 Task: Add Sprouts Juicy Pork Carnitas to the cart.
Action: Mouse moved to (22, 127)
Screenshot: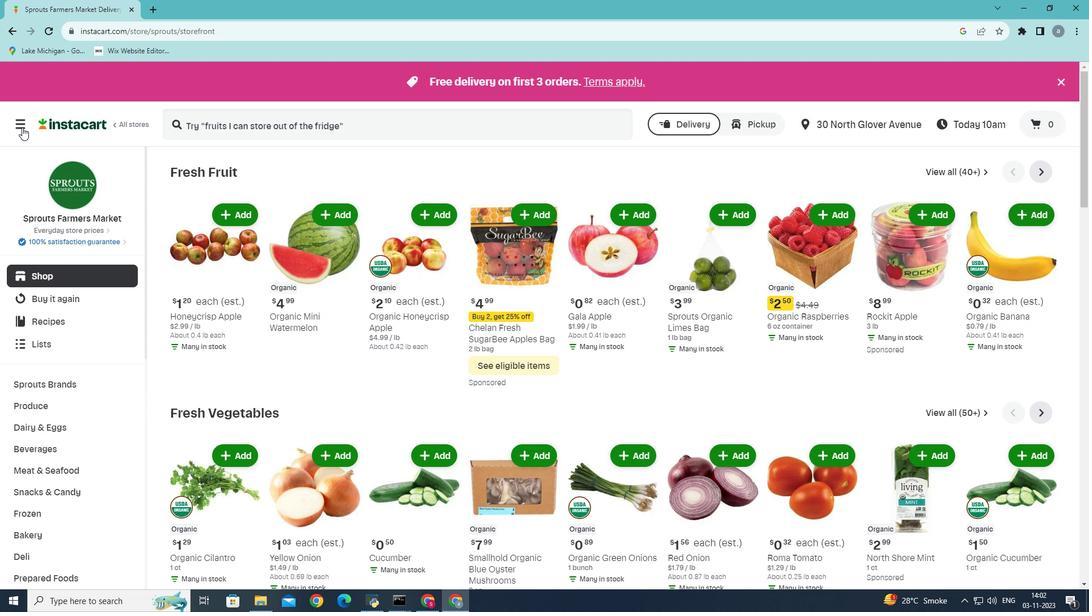 
Action: Mouse pressed left at (22, 127)
Screenshot: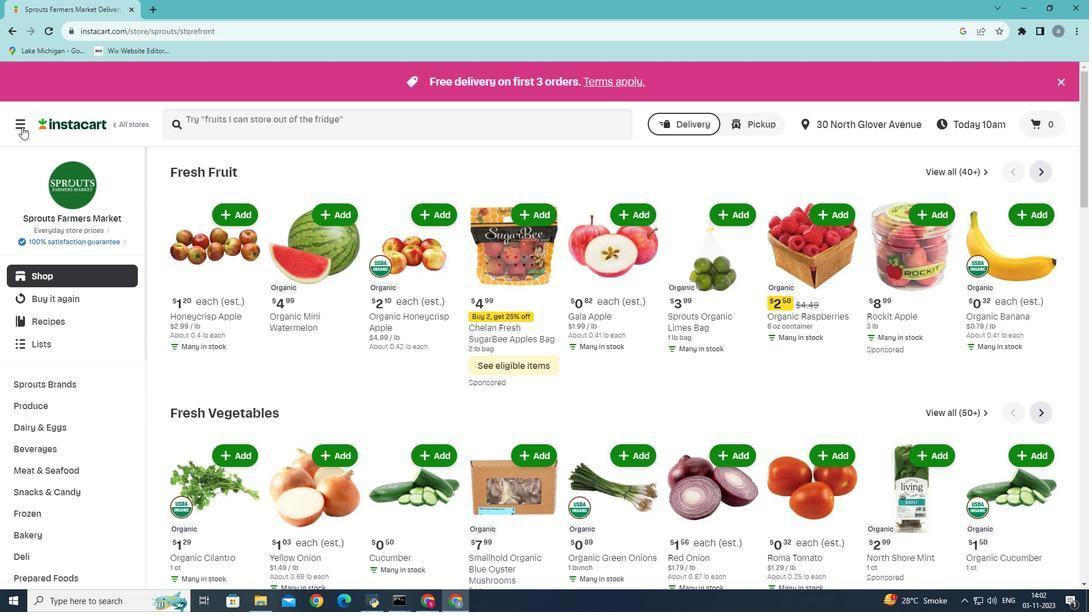 
Action: Mouse moved to (35, 315)
Screenshot: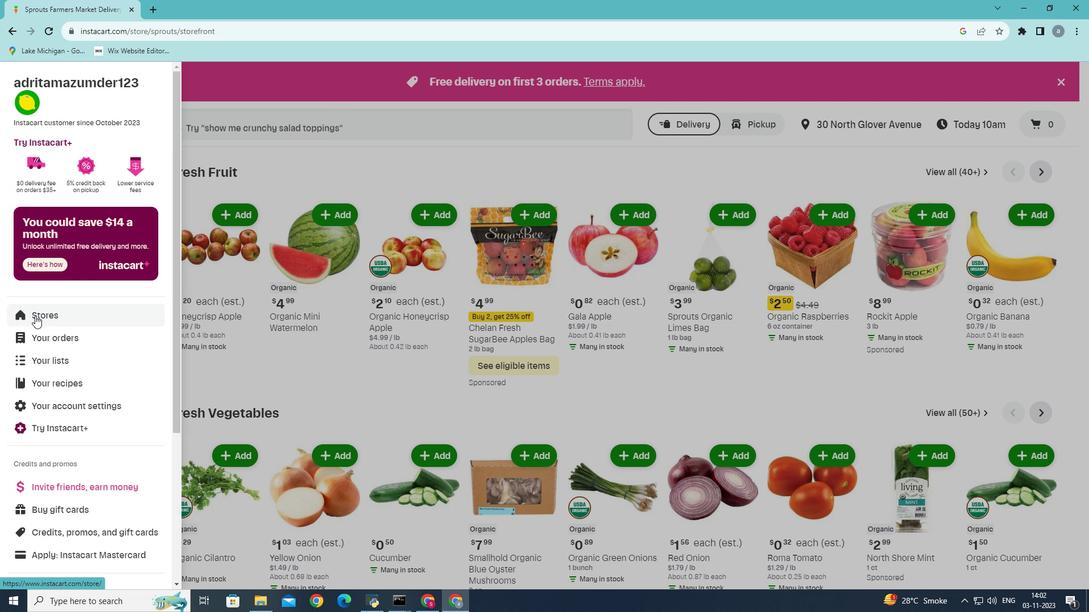 
Action: Mouse pressed left at (35, 315)
Screenshot: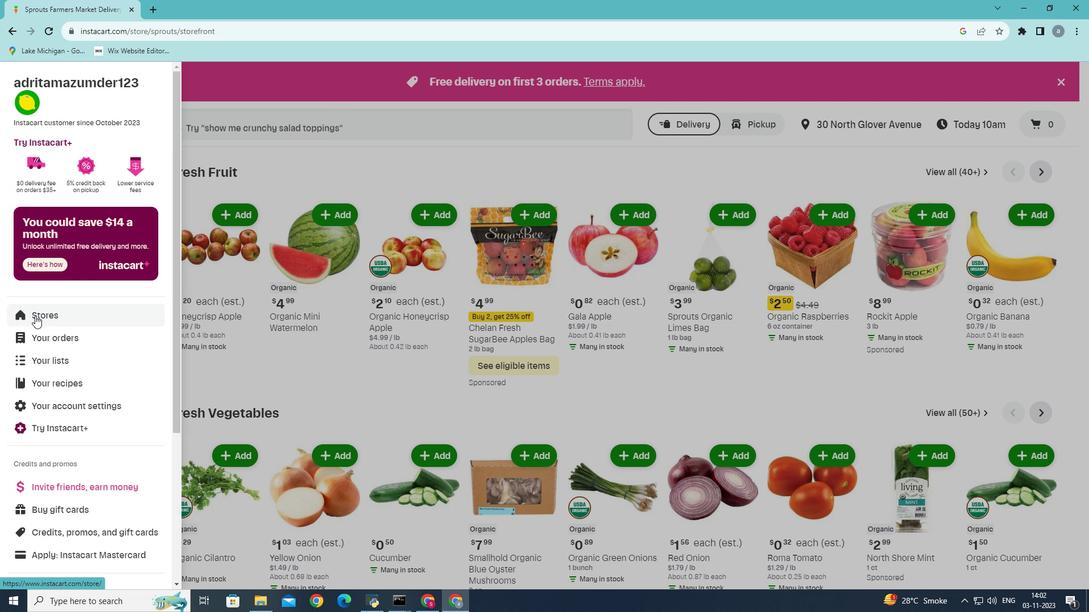 
Action: Mouse moved to (259, 129)
Screenshot: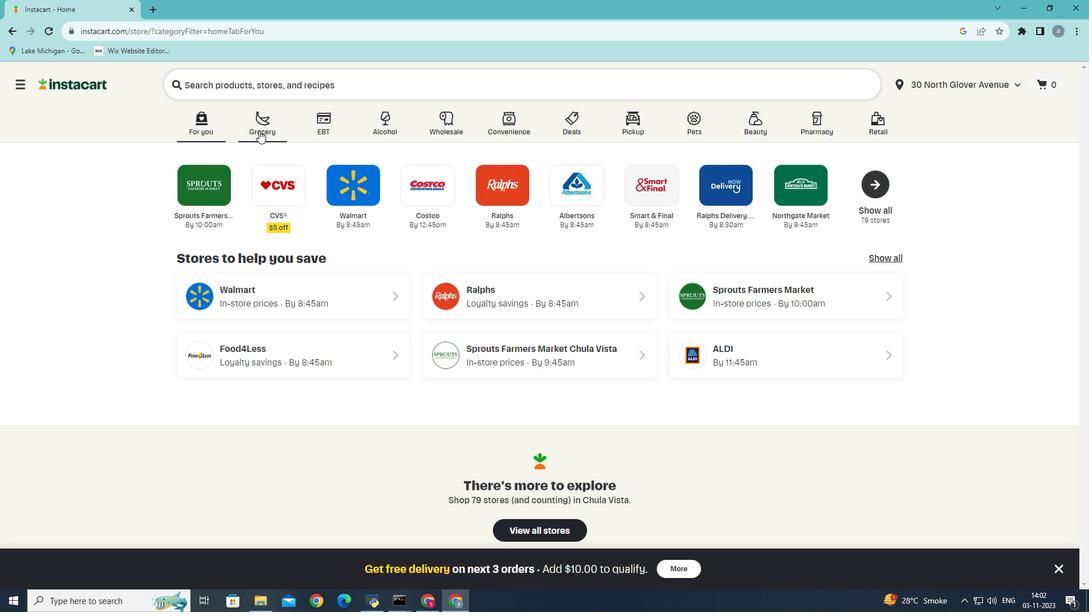 
Action: Mouse pressed left at (259, 129)
Screenshot: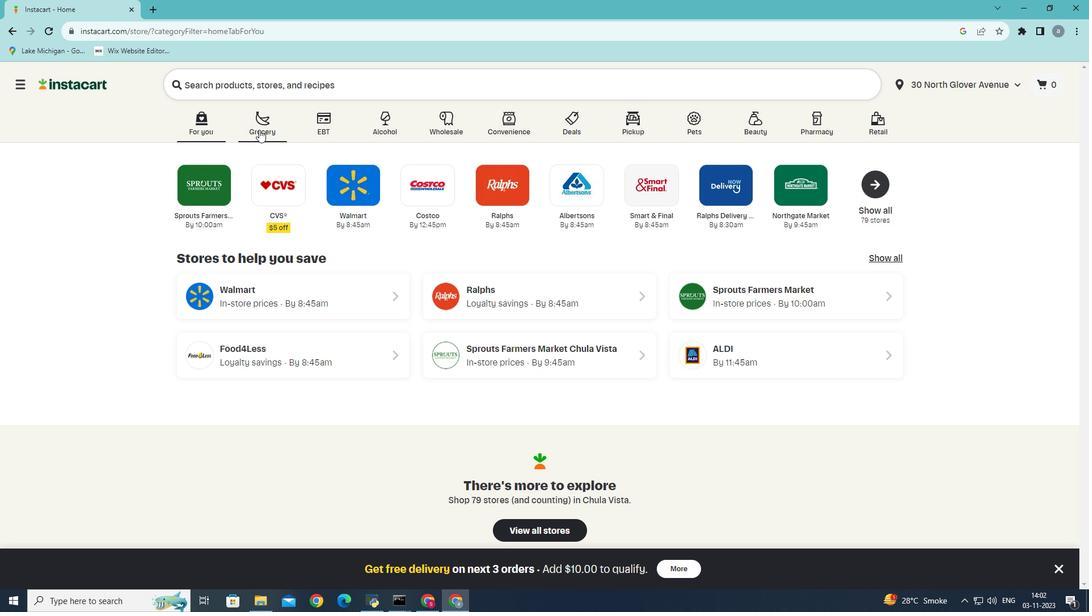 
Action: Mouse moved to (281, 339)
Screenshot: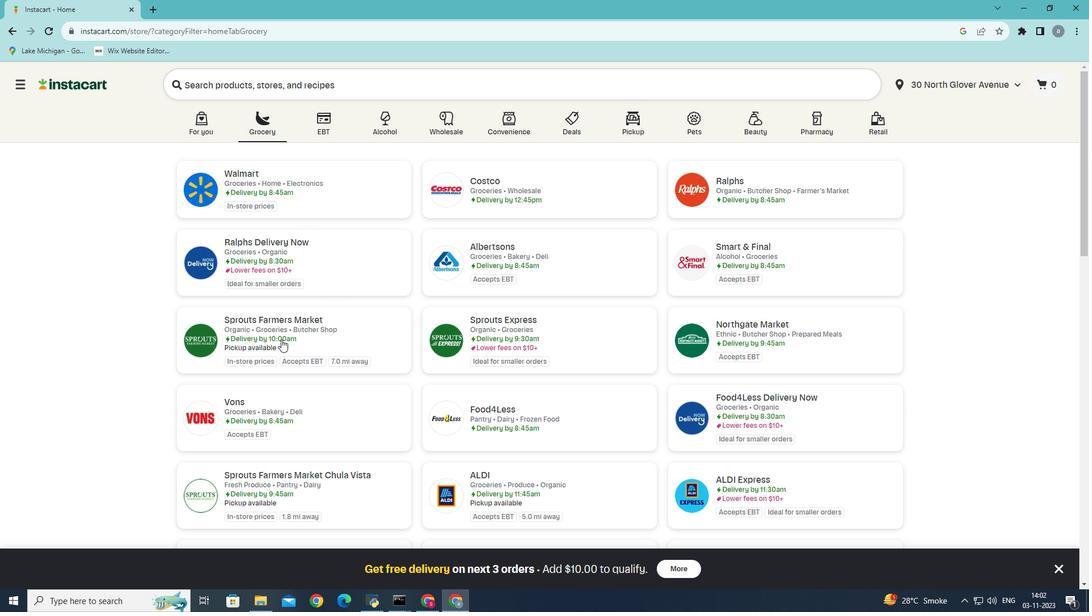 
Action: Mouse pressed left at (281, 339)
Screenshot: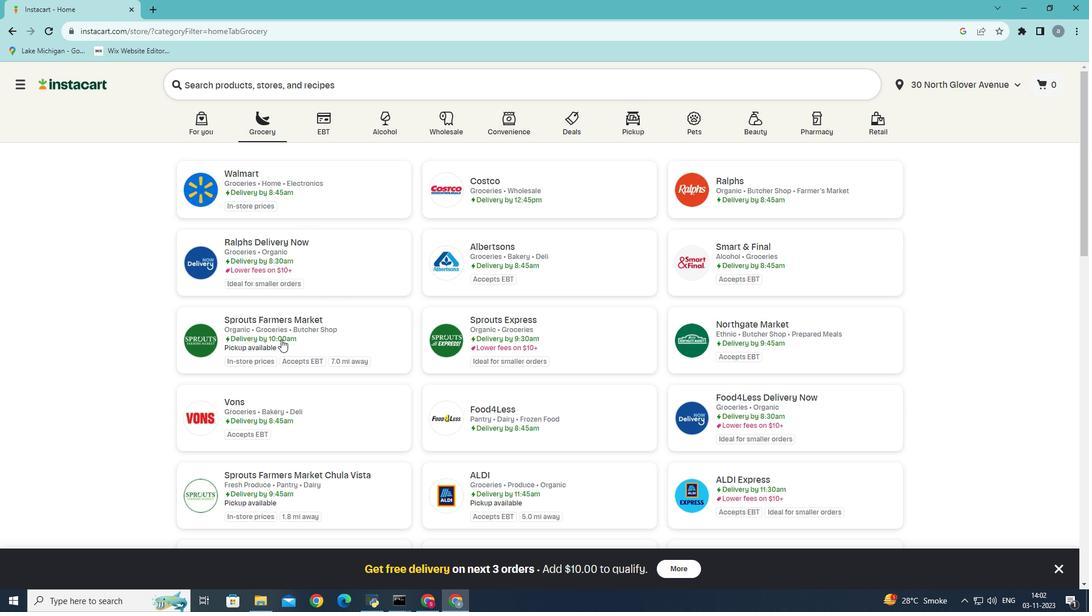 
Action: Mouse moved to (47, 481)
Screenshot: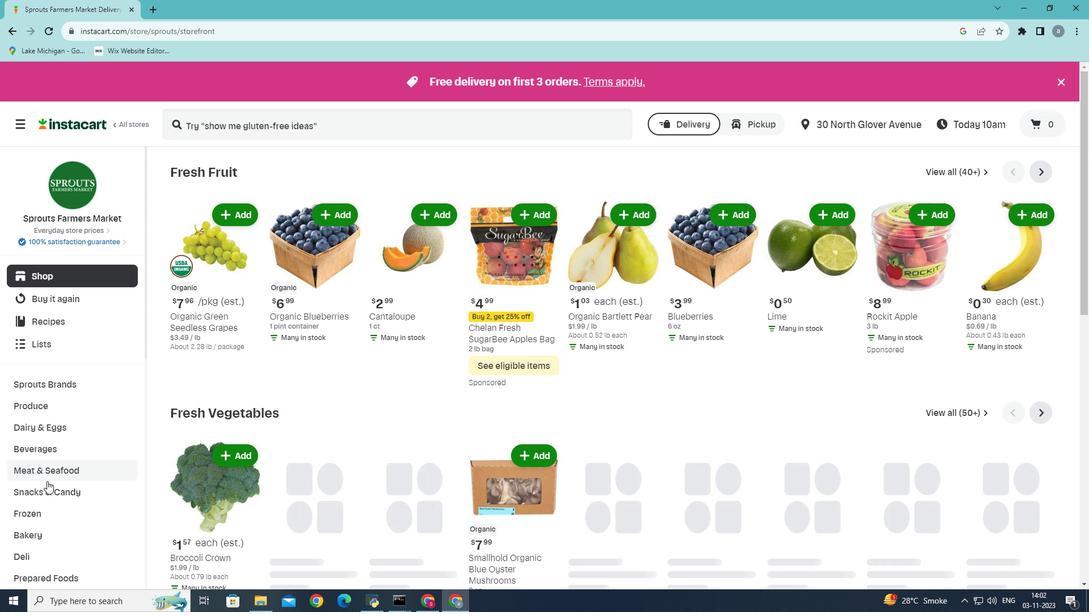 
Action: Mouse scrolled (47, 481) with delta (0, 0)
Screenshot: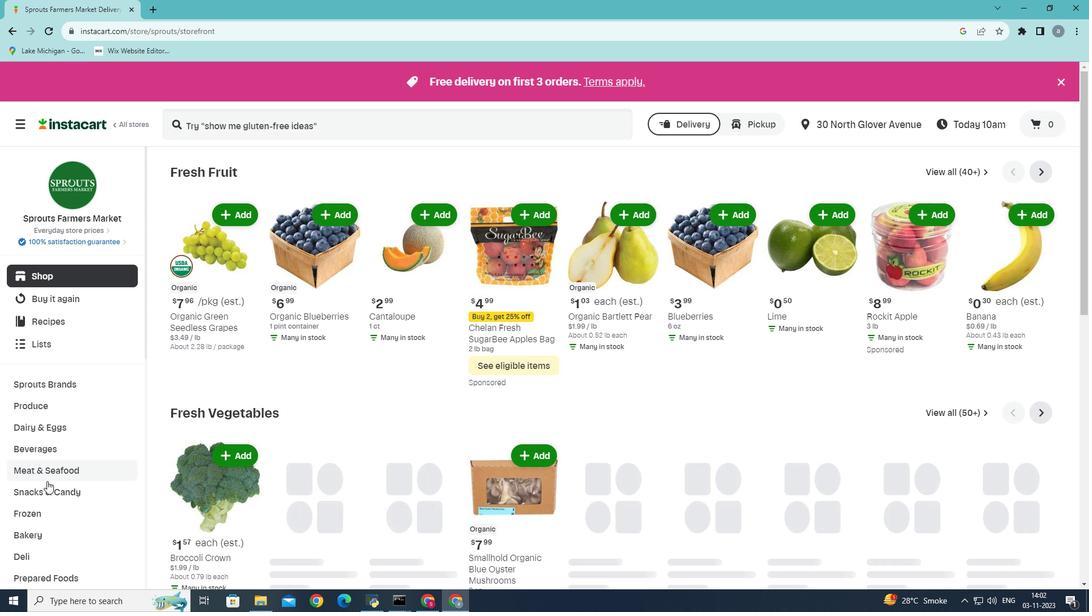 
Action: Mouse moved to (46, 519)
Screenshot: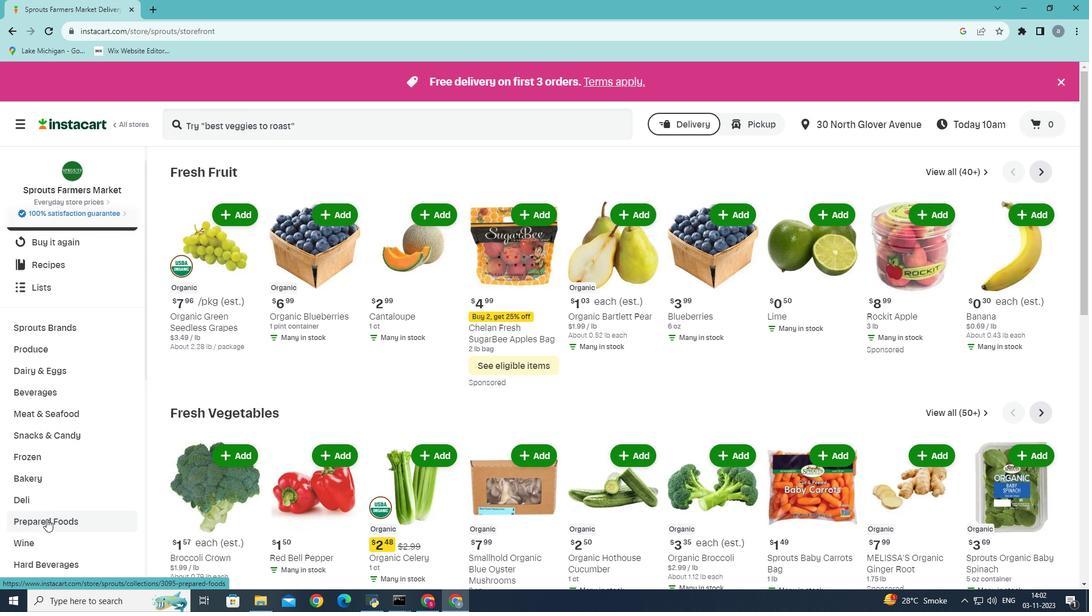 
Action: Mouse pressed left at (46, 519)
Screenshot: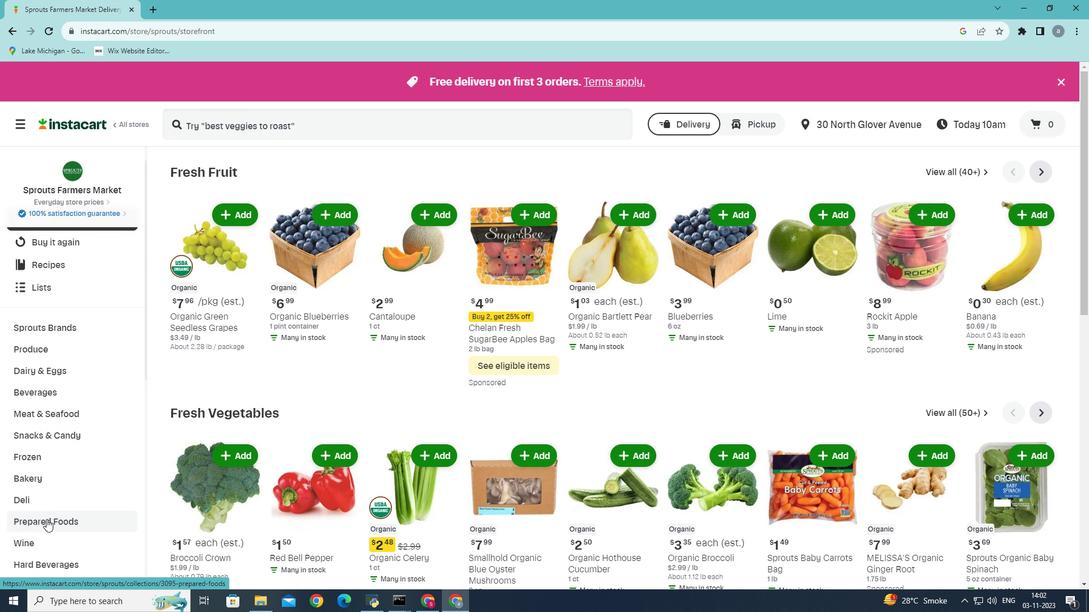 
Action: Mouse moved to (397, 201)
Screenshot: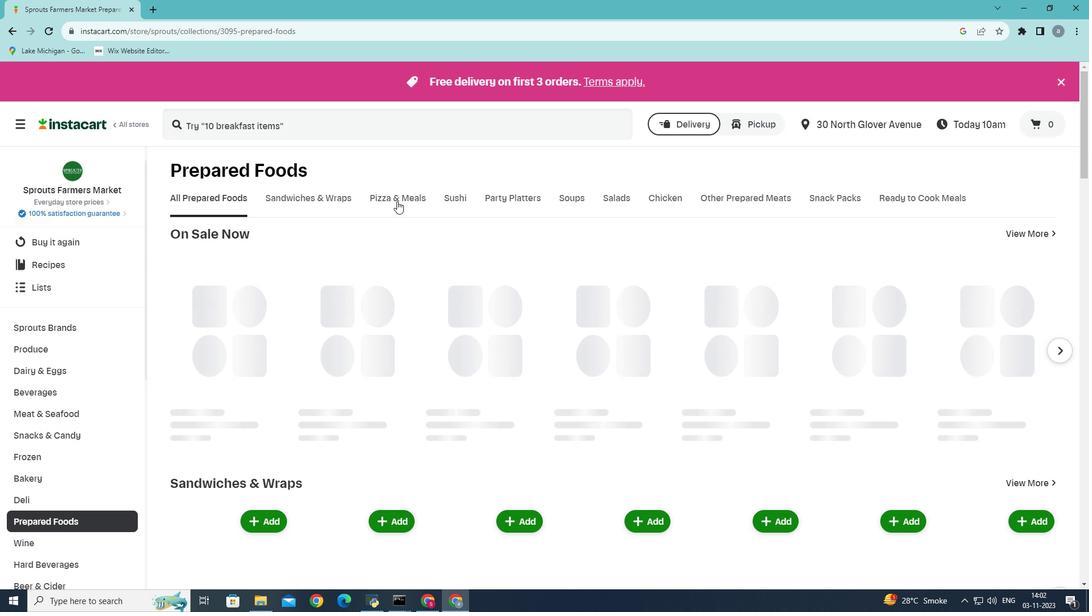 
Action: Mouse pressed left at (397, 201)
Screenshot: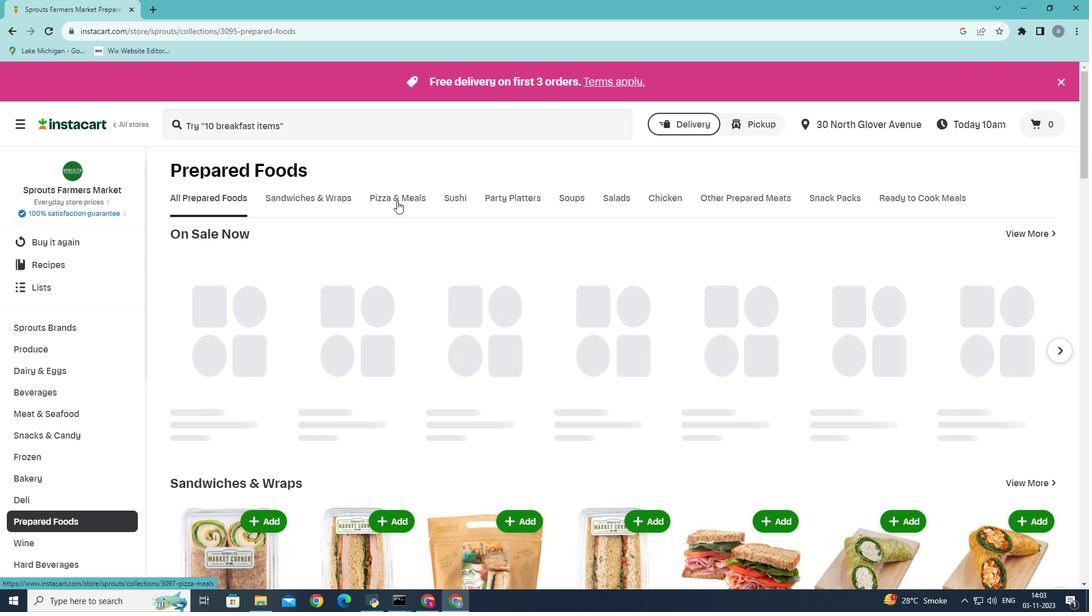 
Action: Mouse moved to (513, 251)
Screenshot: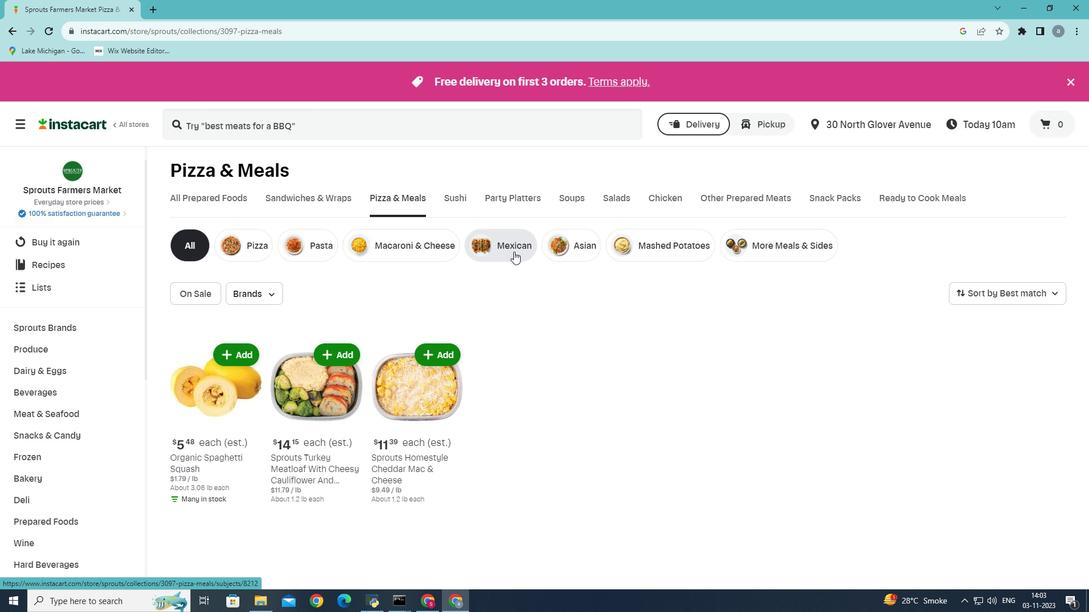
Action: Mouse pressed left at (513, 251)
Screenshot: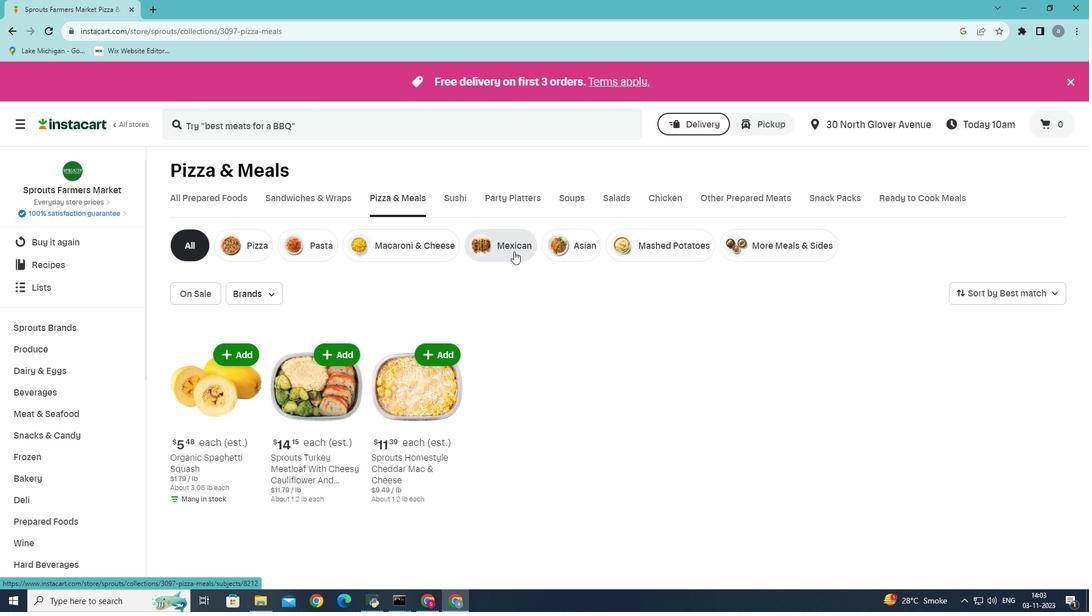 
Action: Mouse moved to (833, 356)
Screenshot: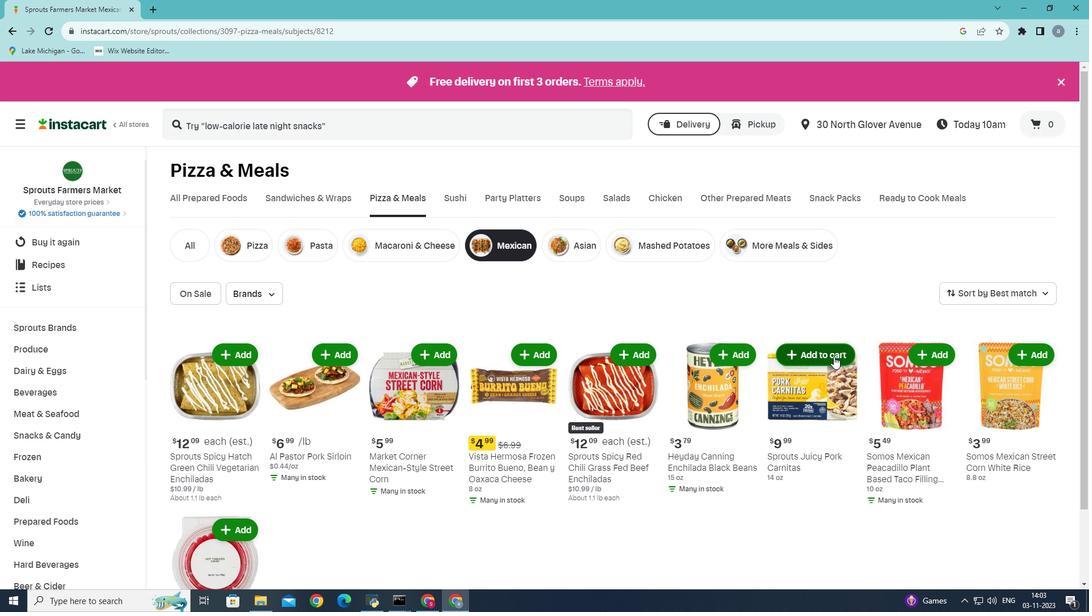
Action: Mouse pressed left at (833, 356)
Screenshot: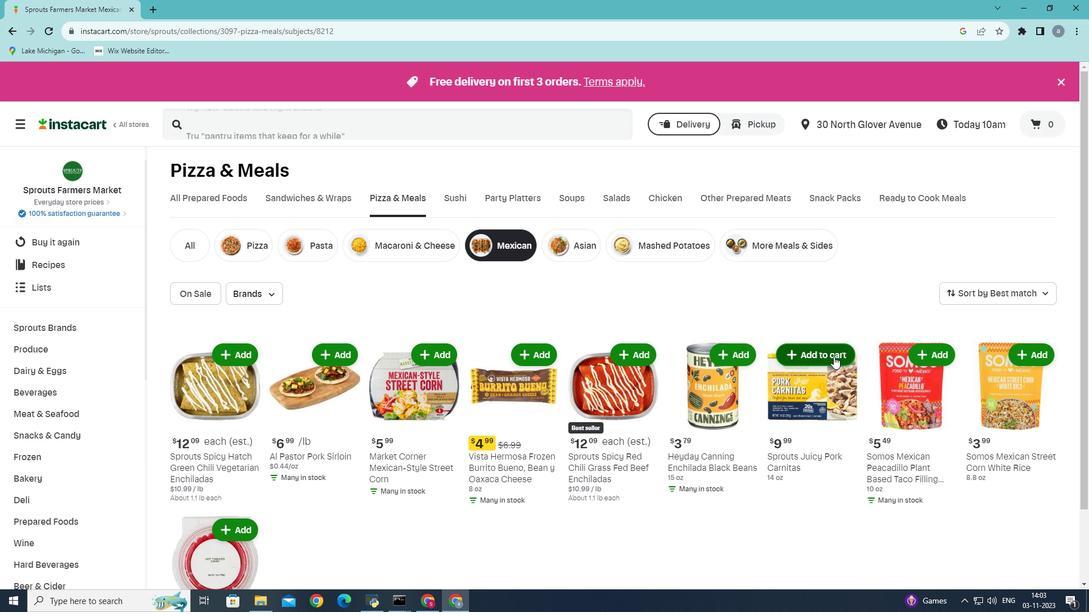 
Action: Mouse moved to (820, 368)
Screenshot: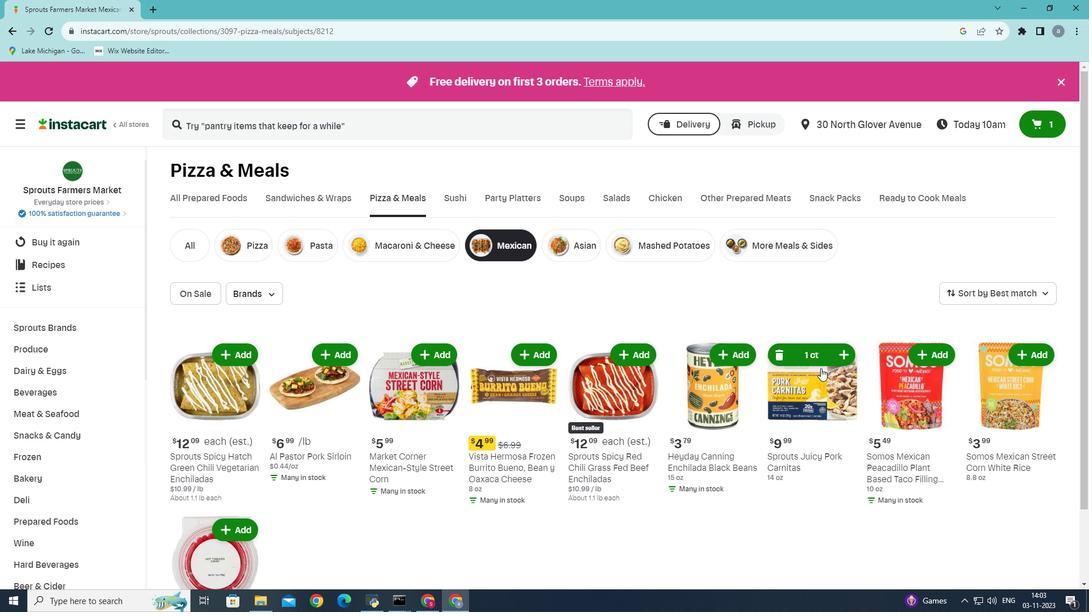 
